 Task: Search for the email with the subject Request for clarification logged in from softage.1@softage.net with the filter, email from softage.2@softage.net and a new filter,  Delete it 
Action: Mouse moved to (628, 58)
Screenshot: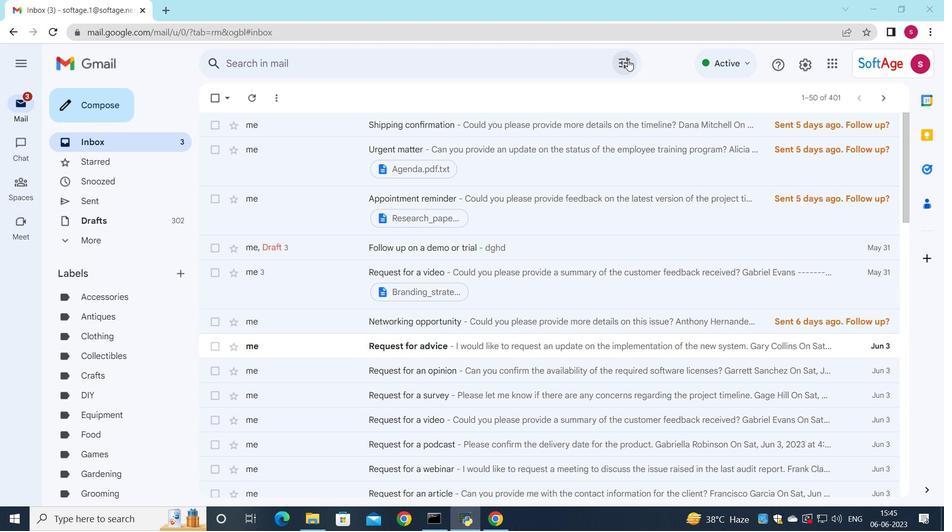 
Action: Mouse pressed left at (628, 58)
Screenshot: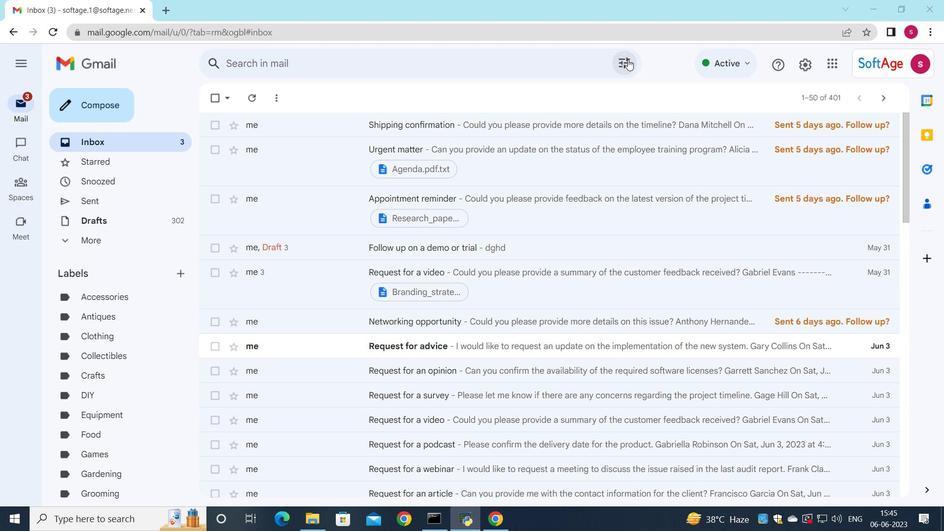 
Action: Mouse moved to (402, 139)
Screenshot: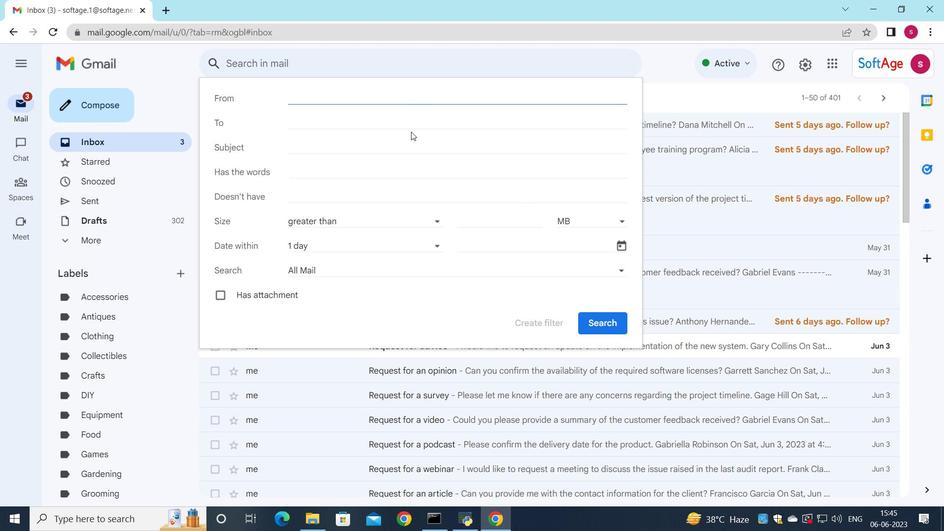 
Action: Key pressed s
Screenshot: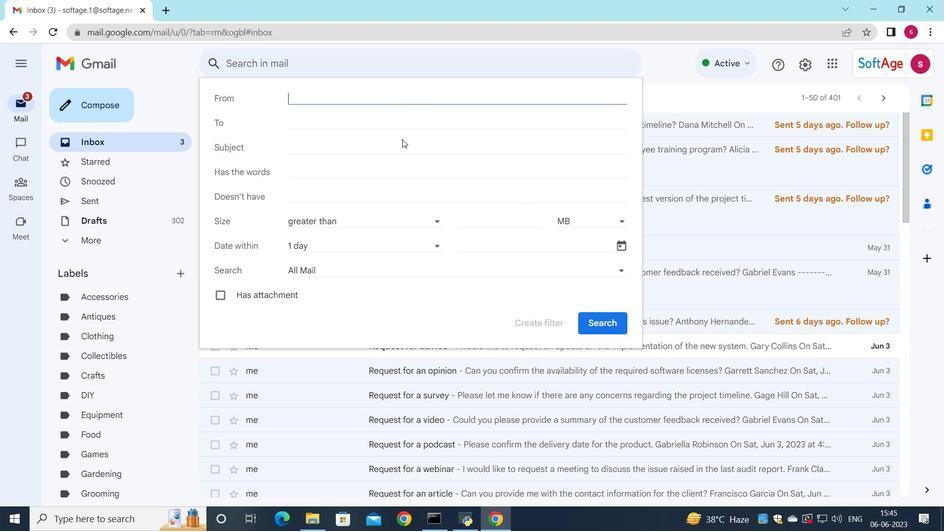 
Action: Mouse moved to (405, 120)
Screenshot: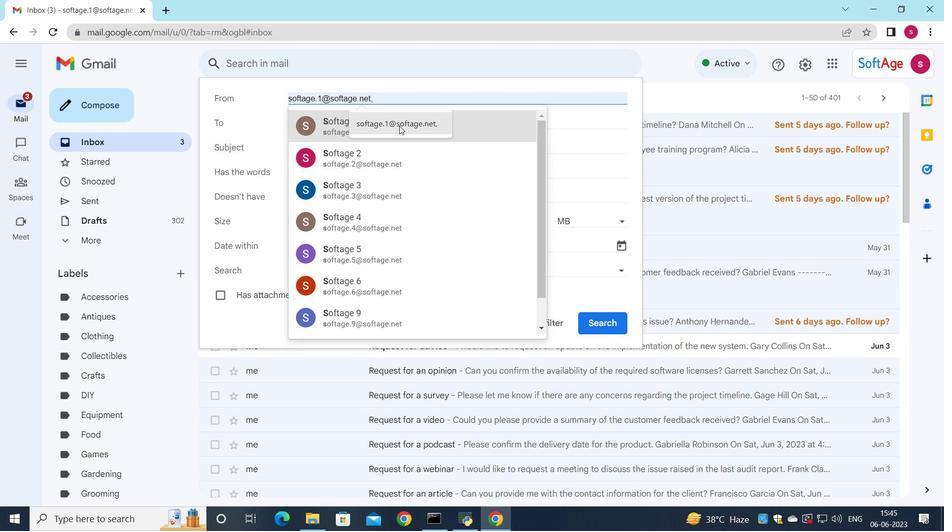 
Action: Mouse pressed left at (405, 120)
Screenshot: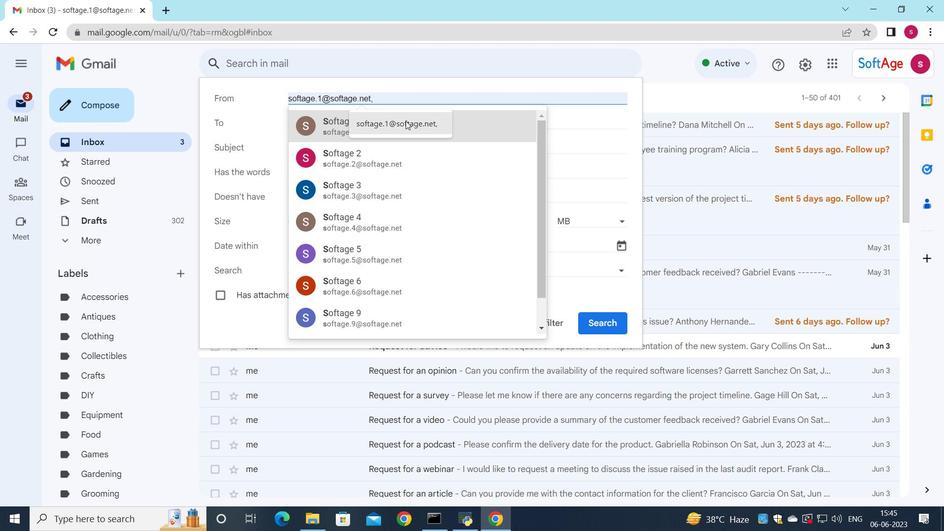 
Action: Mouse moved to (360, 127)
Screenshot: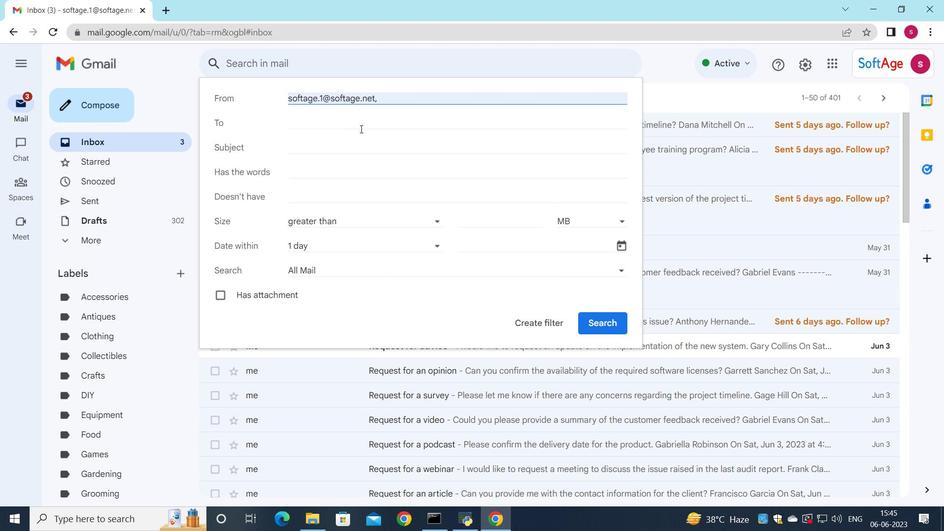 
Action: Mouse pressed left at (360, 127)
Screenshot: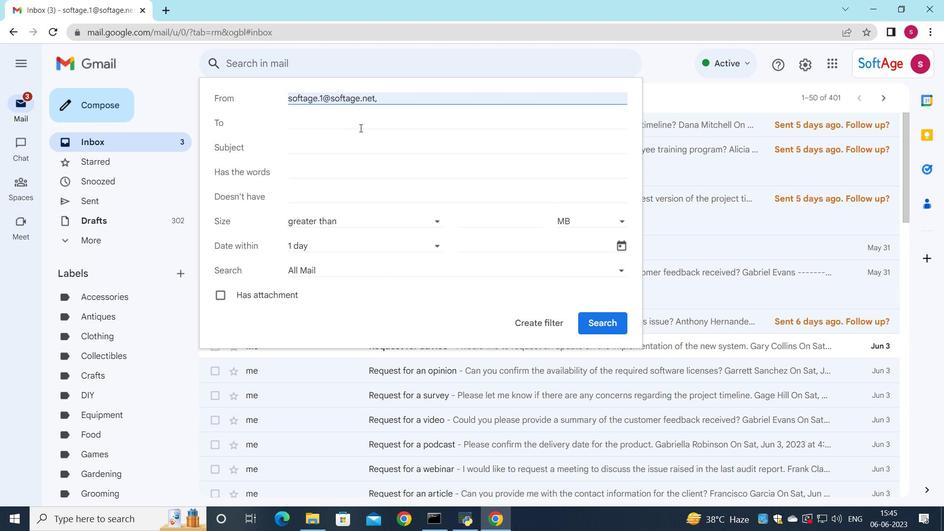 
Action: Key pressed s
Screenshot: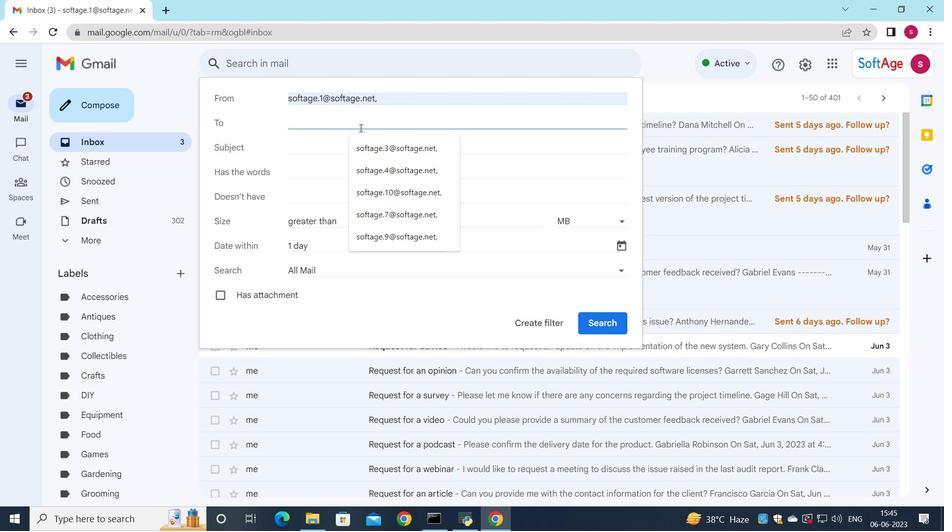 
Action: Mouse moved to (338, 180)
Screenshot: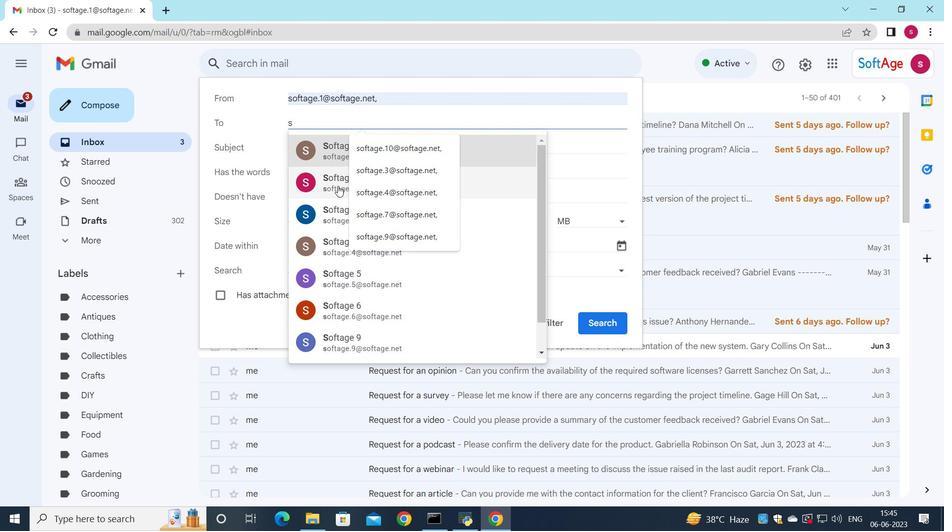 
Action: Mouse pressed left at (338, 180)
Screenshot: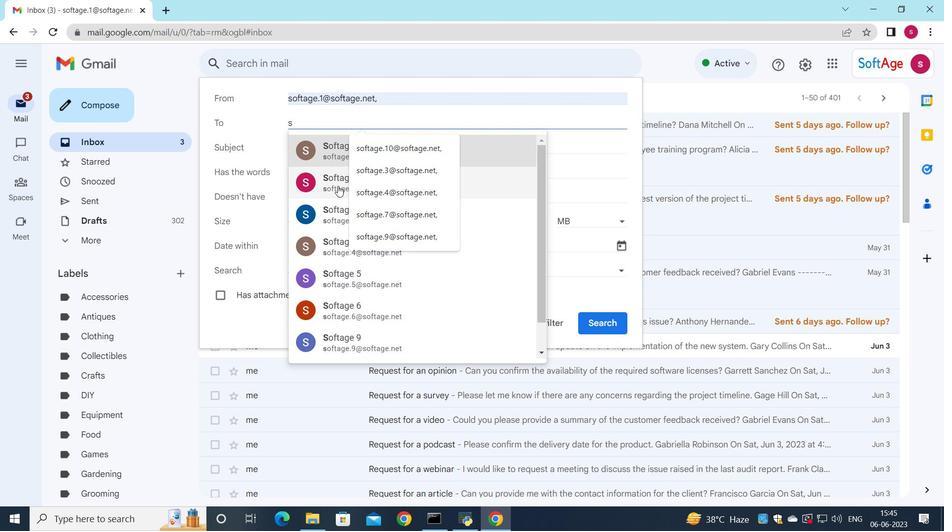 
Action: Mouse moved to (286, 148)
Screenshot: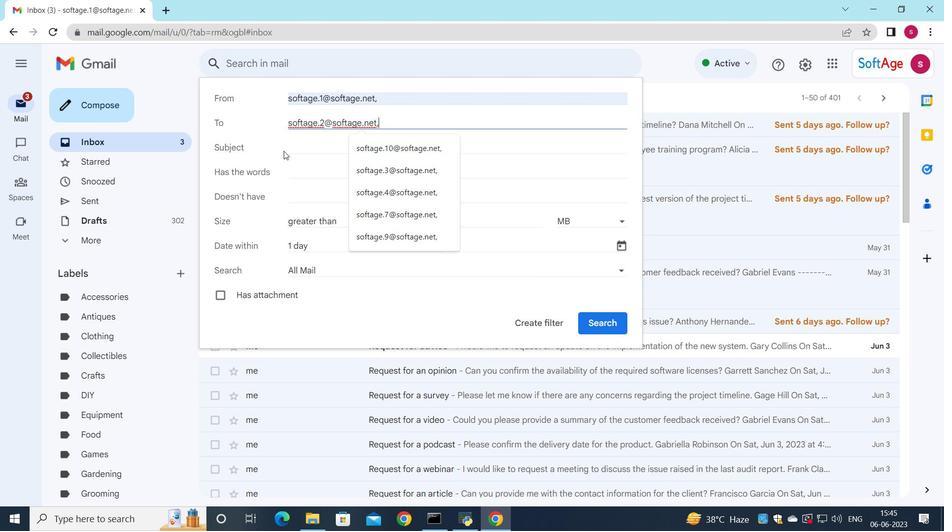 
Action: Mouse pressed left at (286, 148)
Screenshot: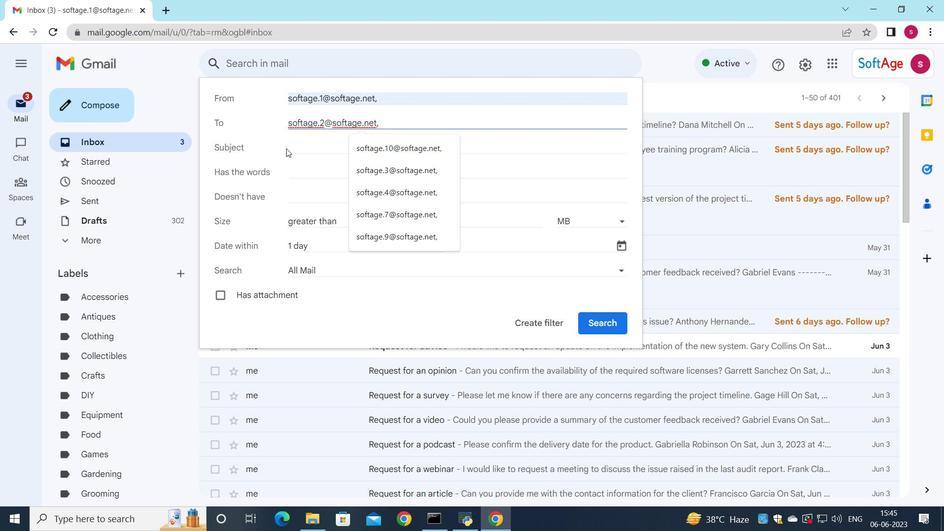 
Action: Mouse moved to (326, 141)
Screenshot: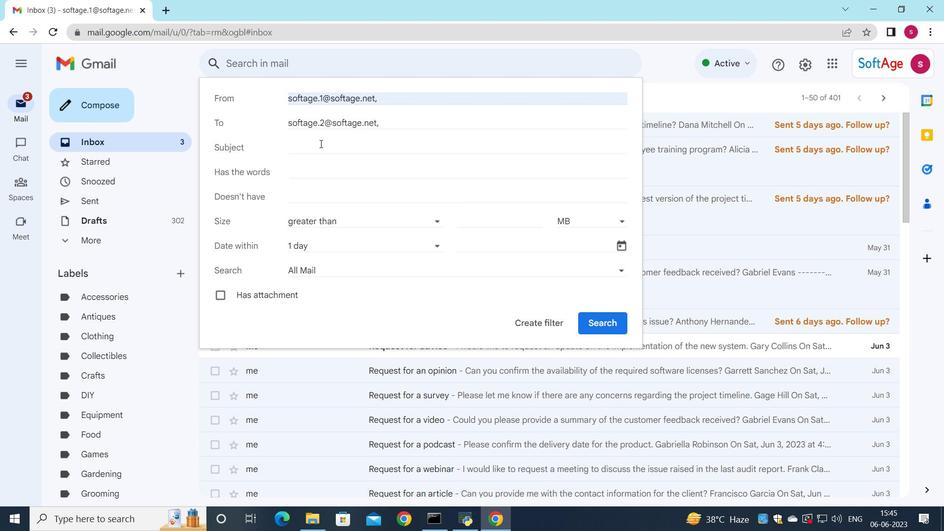 
Action: Mouse pressed left at (326, 141)
Screenshot: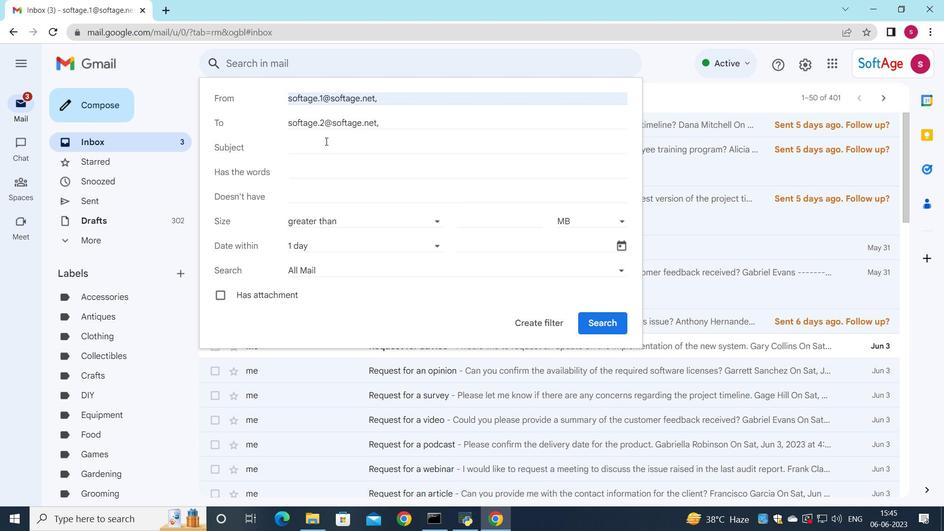 
Action: Key pressed <Key.shift>Request<Key.space>for<Key.space>clarification
Screenshot: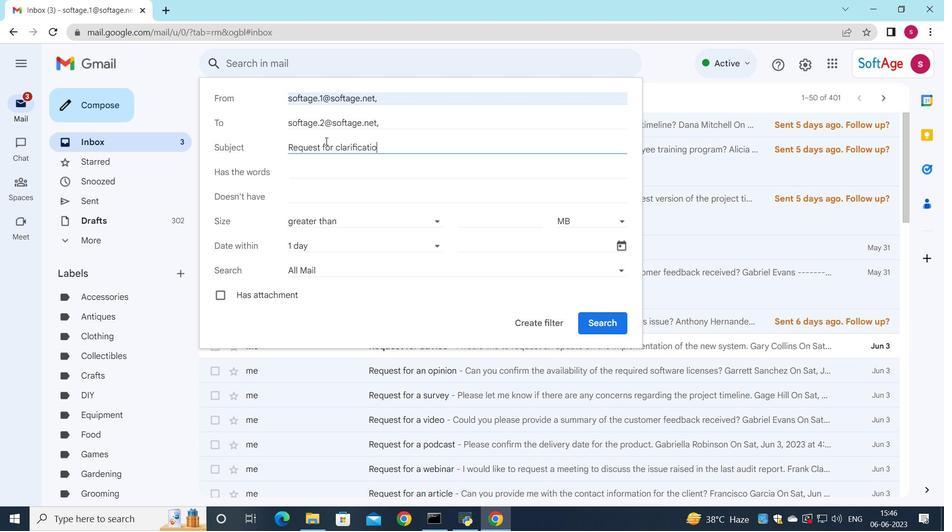 
Action: Mouse moved to (370, 245)
Screenshot: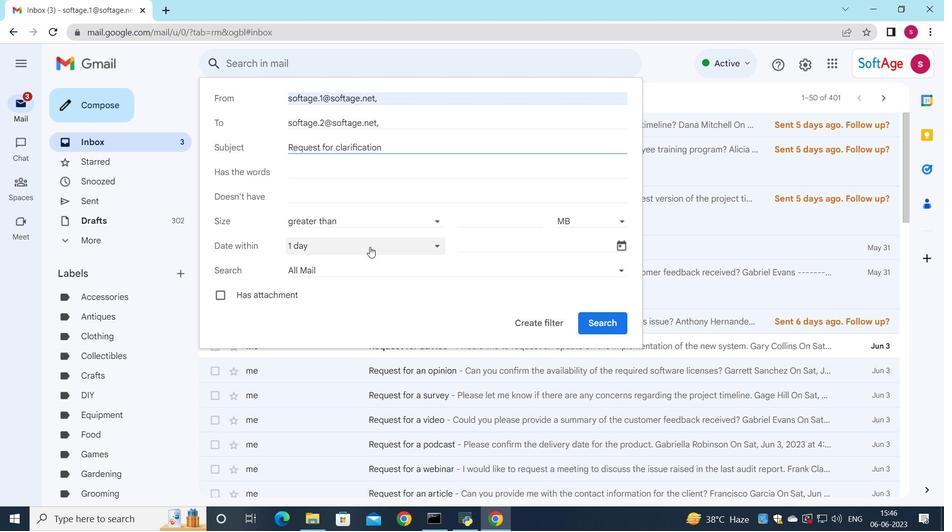 
Action: Mouse pressed left at (370, 245)
Screenshot: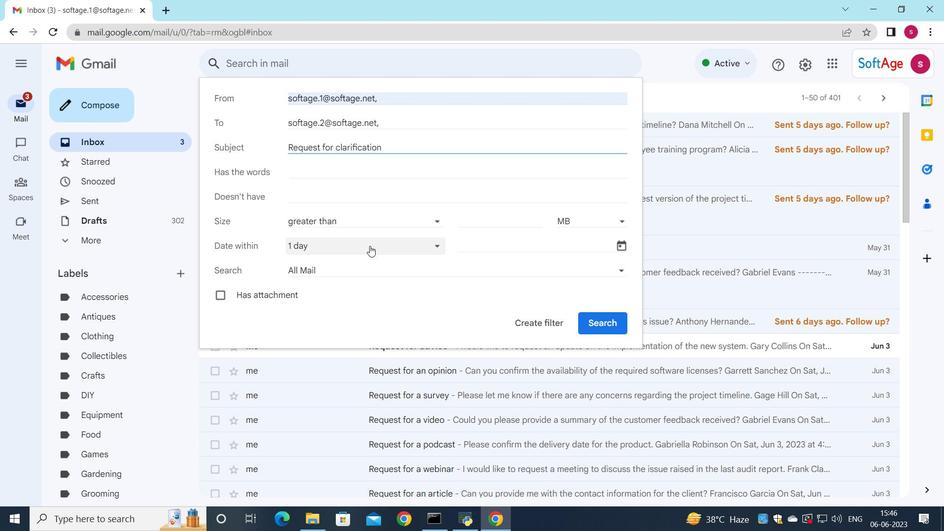 
Action: Mouse moved to (351, 384)
Screenshot: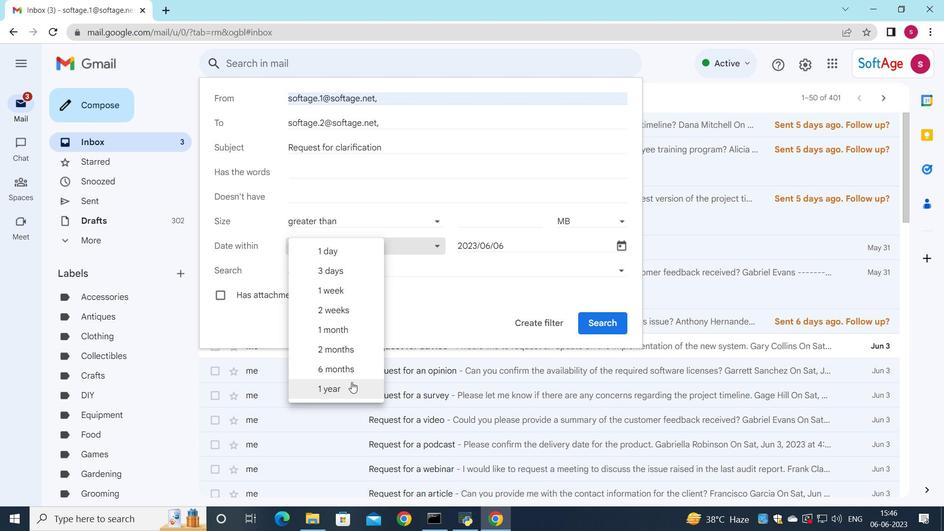 
Action: Mouse pressed left at (351, 384)
Screenshot: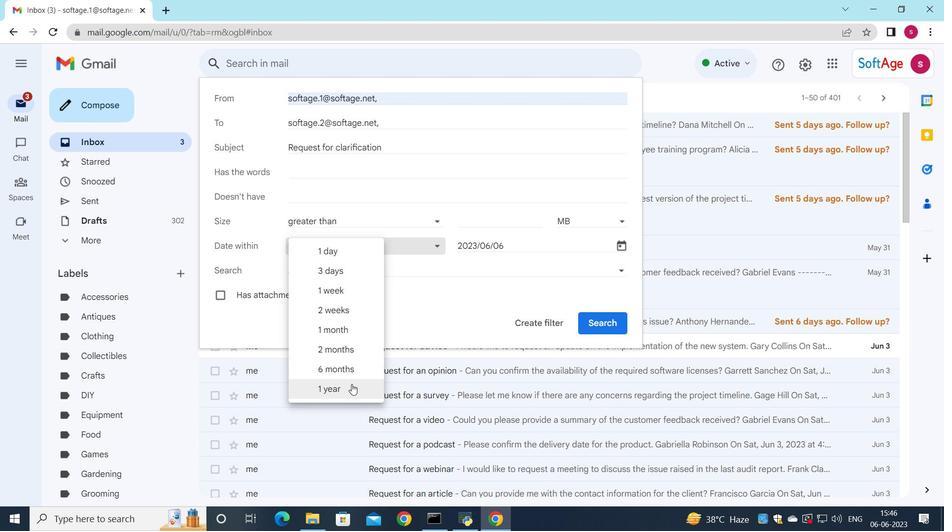 
Action: Mouse moved to (527, 320)
Screenshot: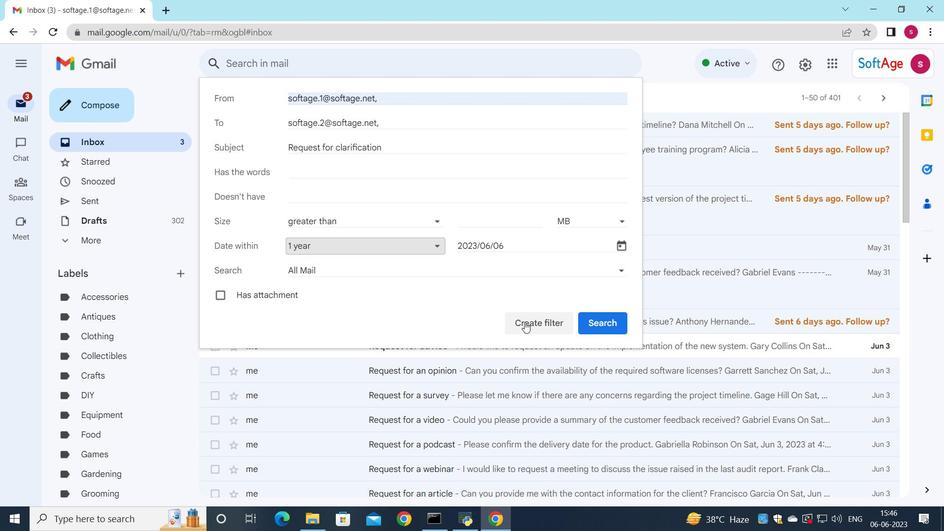 
Action: Mouse pressed left at (527, 320)
Screenshot: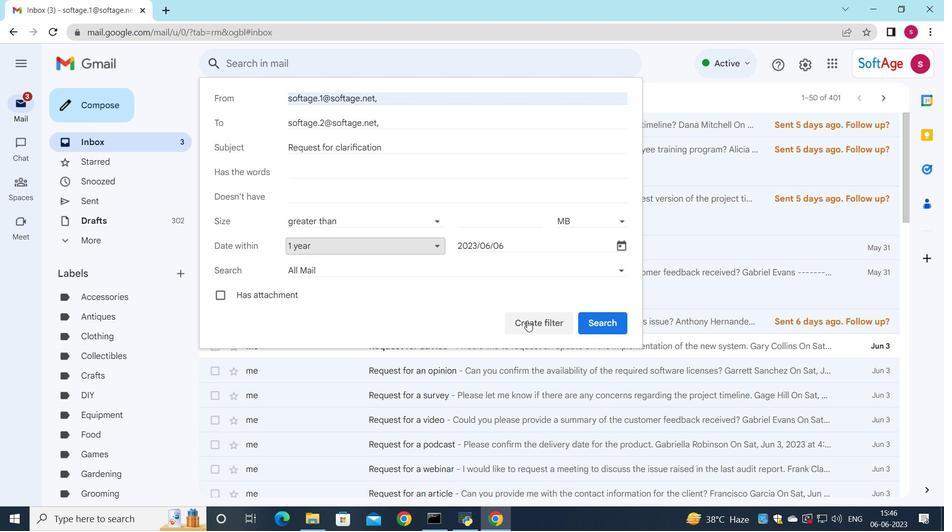 
Action: Mouse moved to (227, 215)
Screenshot: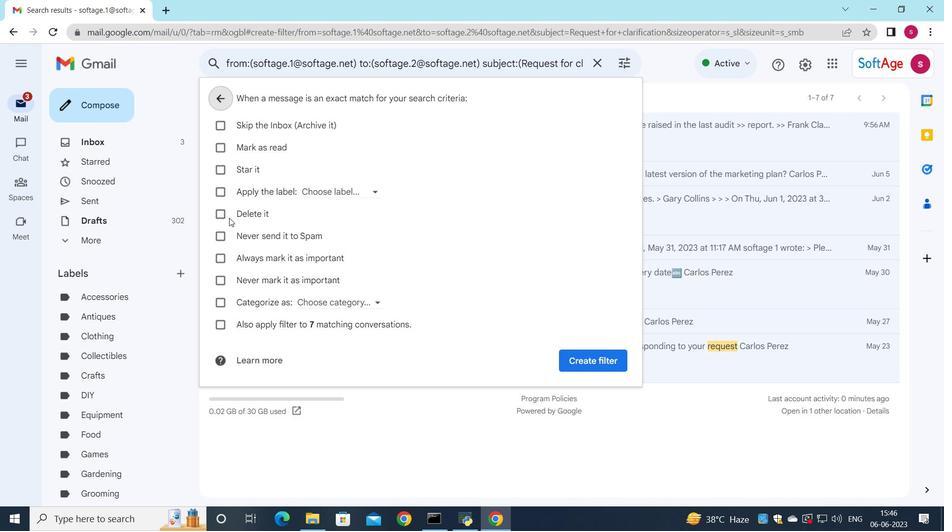 
Action: Mouse pressed left at (227, 215)
Screenshot: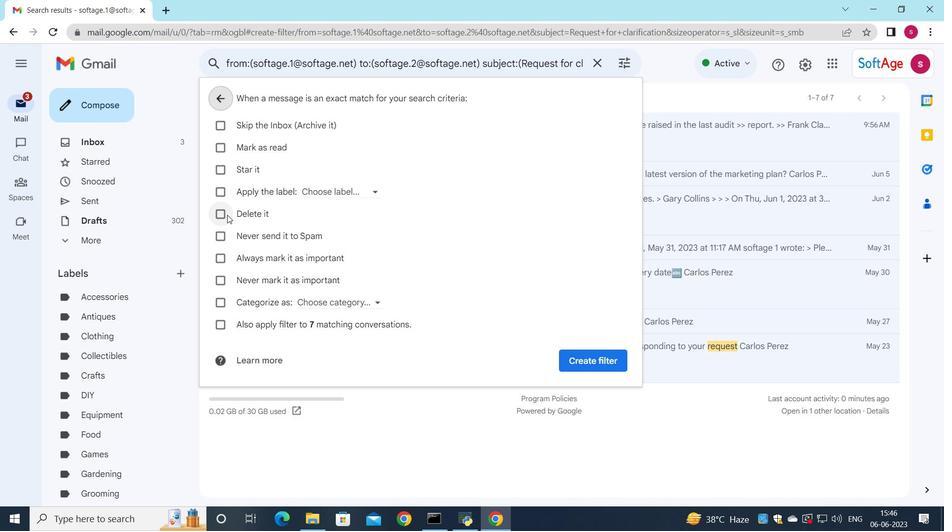 
Action: Mouse moved to (584, 359)
Screenshot: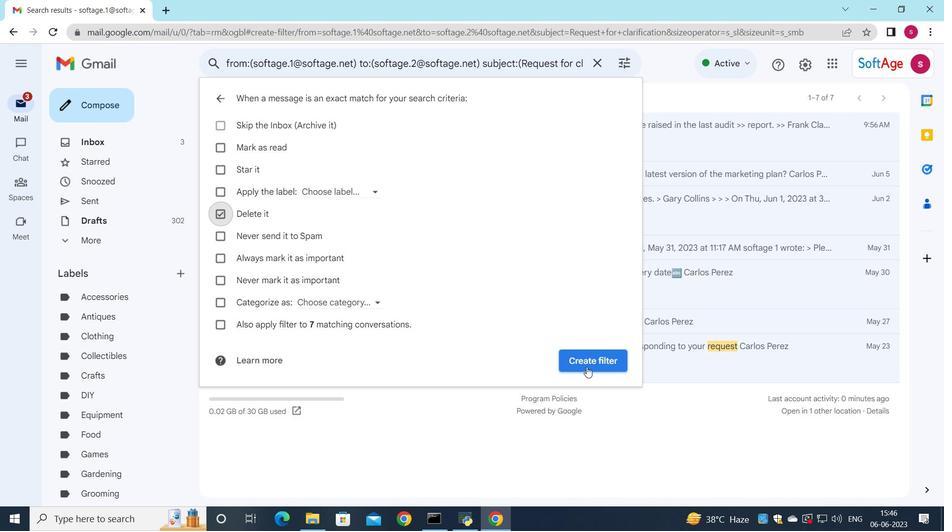 
Action: Mouse pressed left at (584, 359)
Screenshot: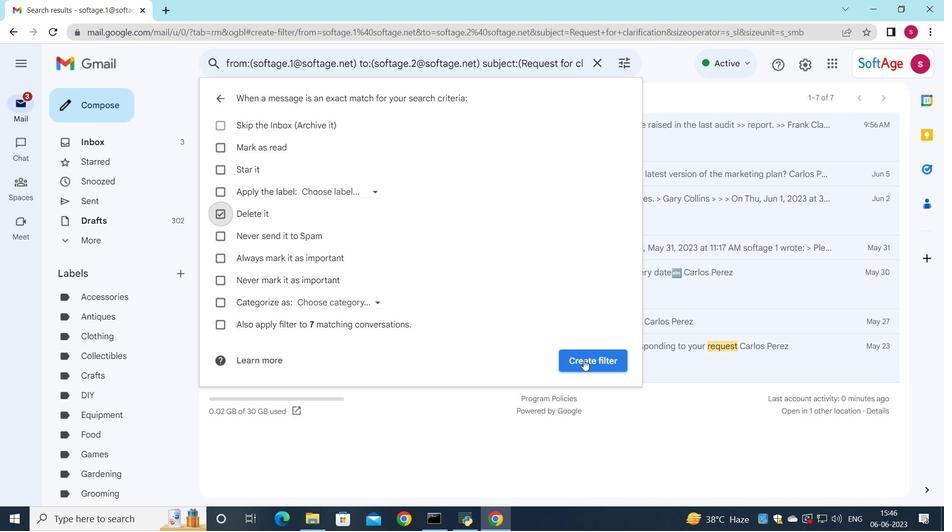 
Action: Mouse moved to (578, 113)
Screenshot: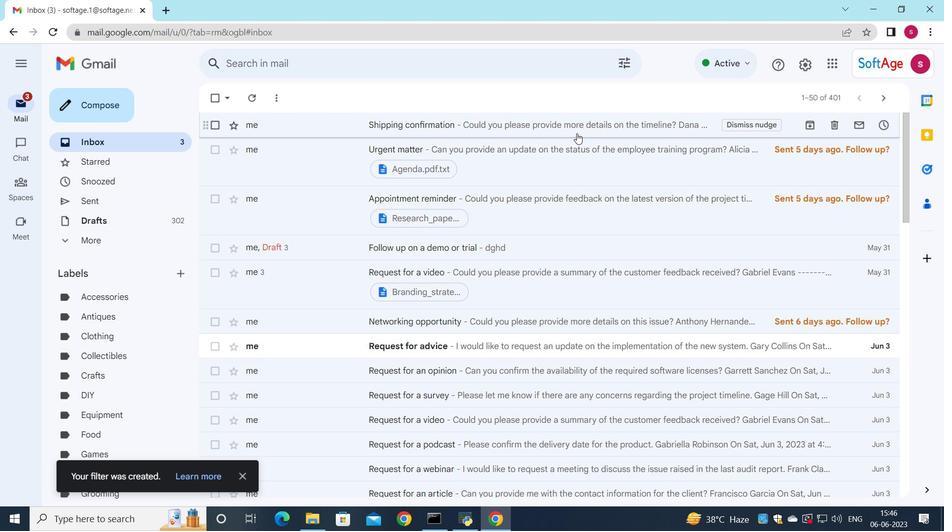 
